 Task: Select the error option in the telemetry level.
Action: Mouse moved to (18, 684)
Screenshot: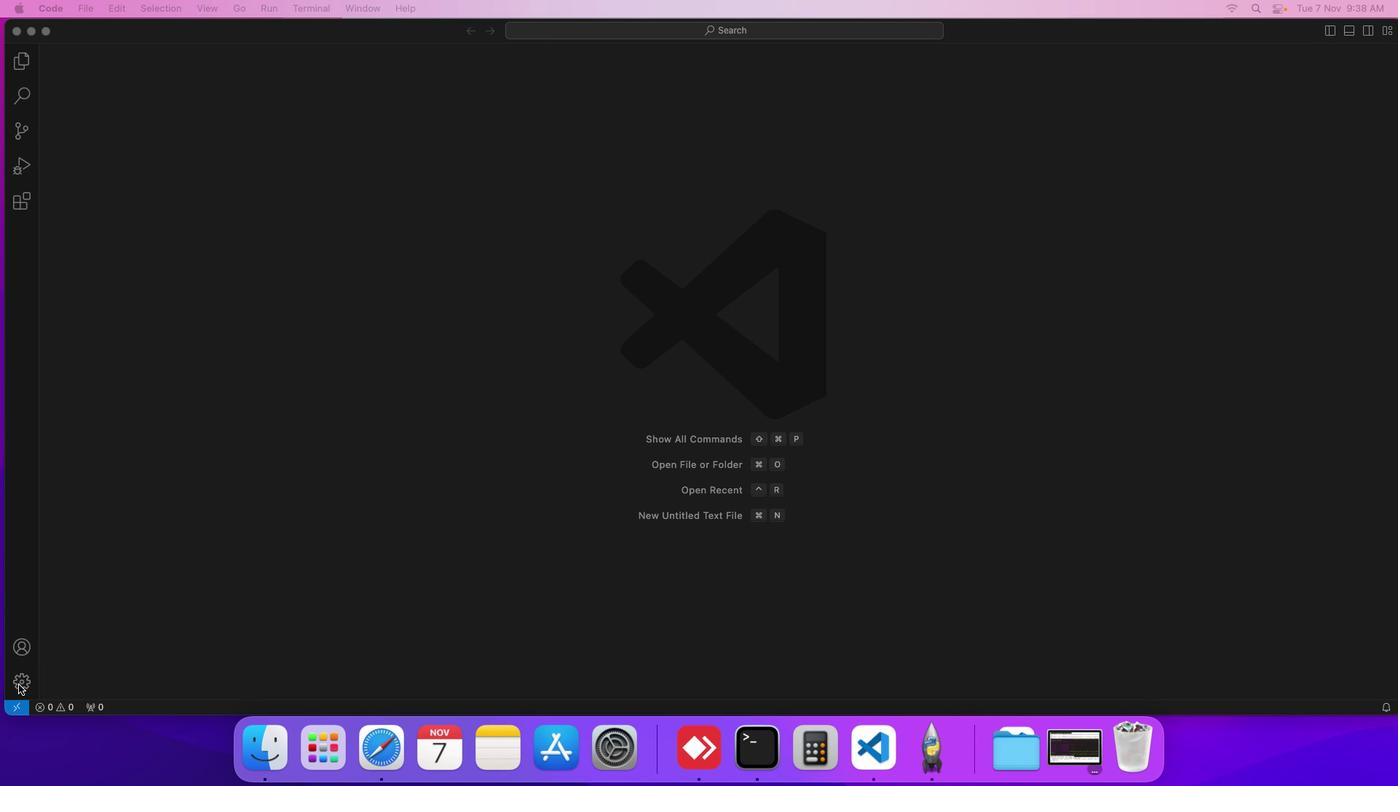
Action: Mouse pressed left at (18, 684)
Screenshot: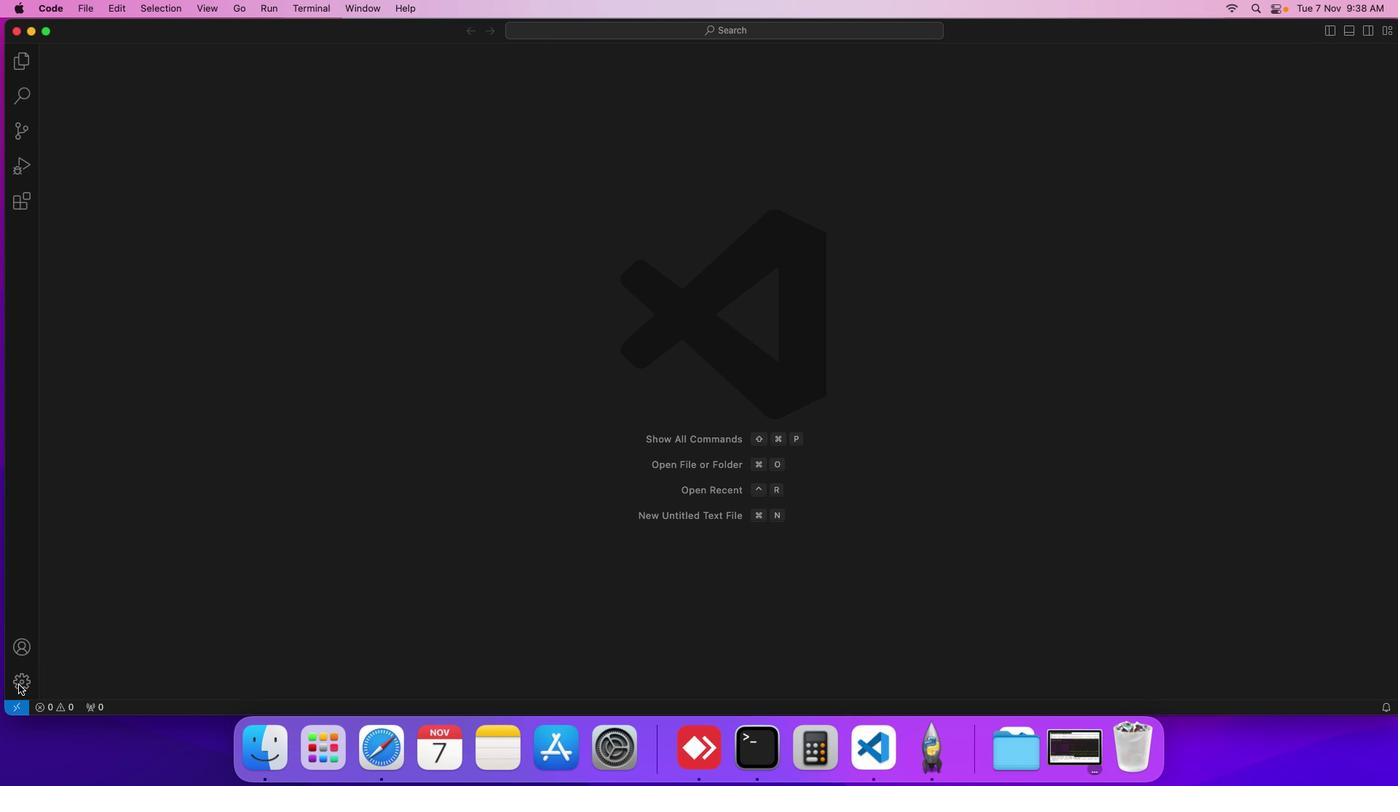 
Action: Mouse moved to (97, 571)
Screenshot: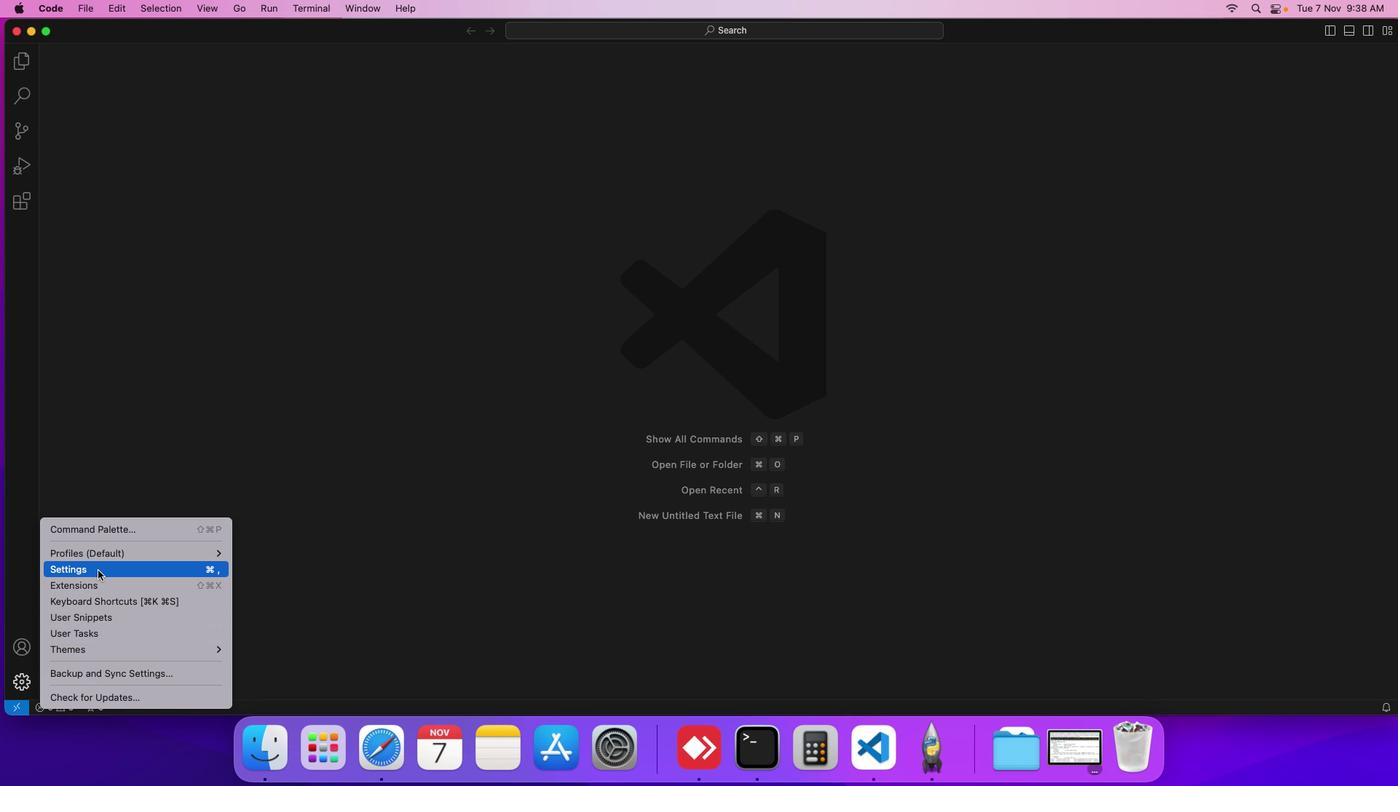 
Action: Mouse pressed left at (97, 571)
Screenshot: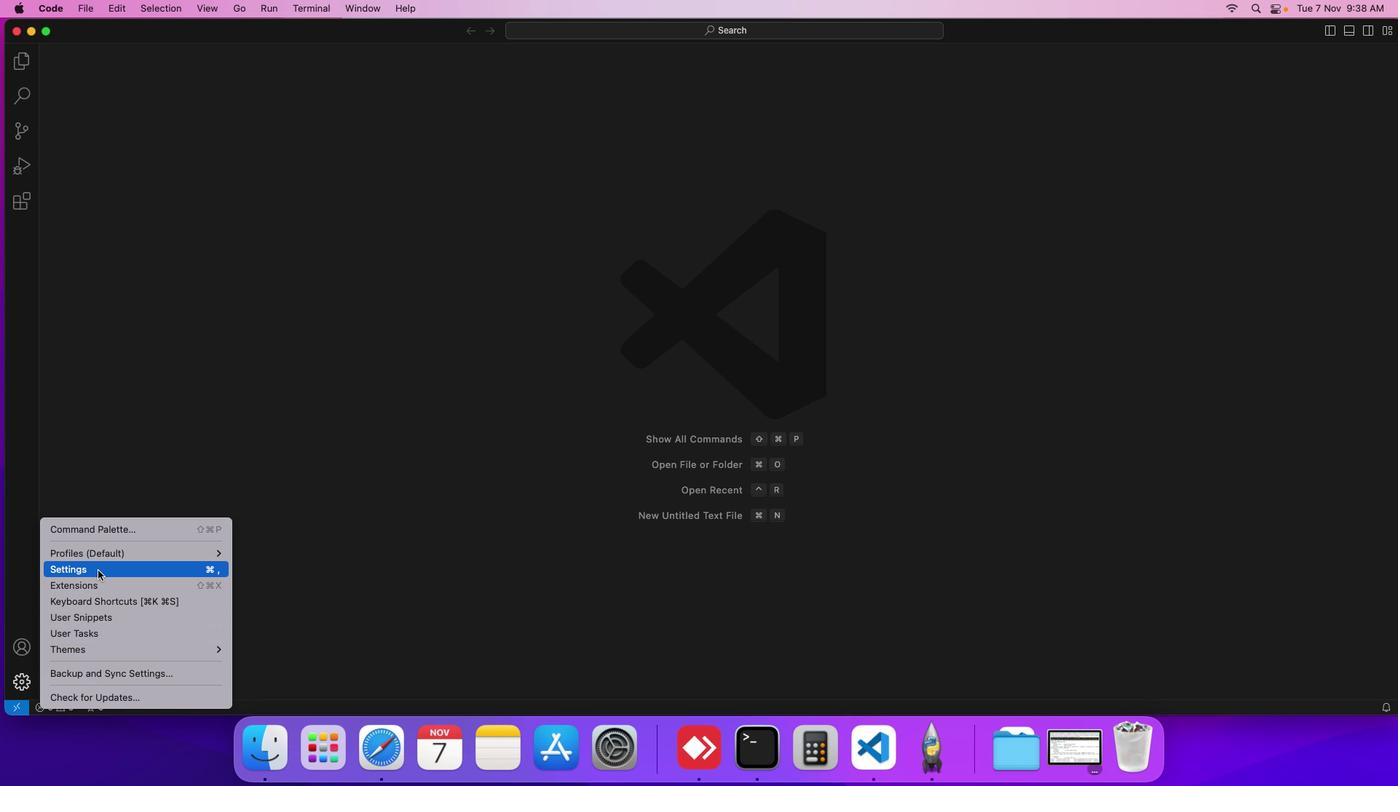 
Action: Mouse moved to (346, 228)
Screenshot: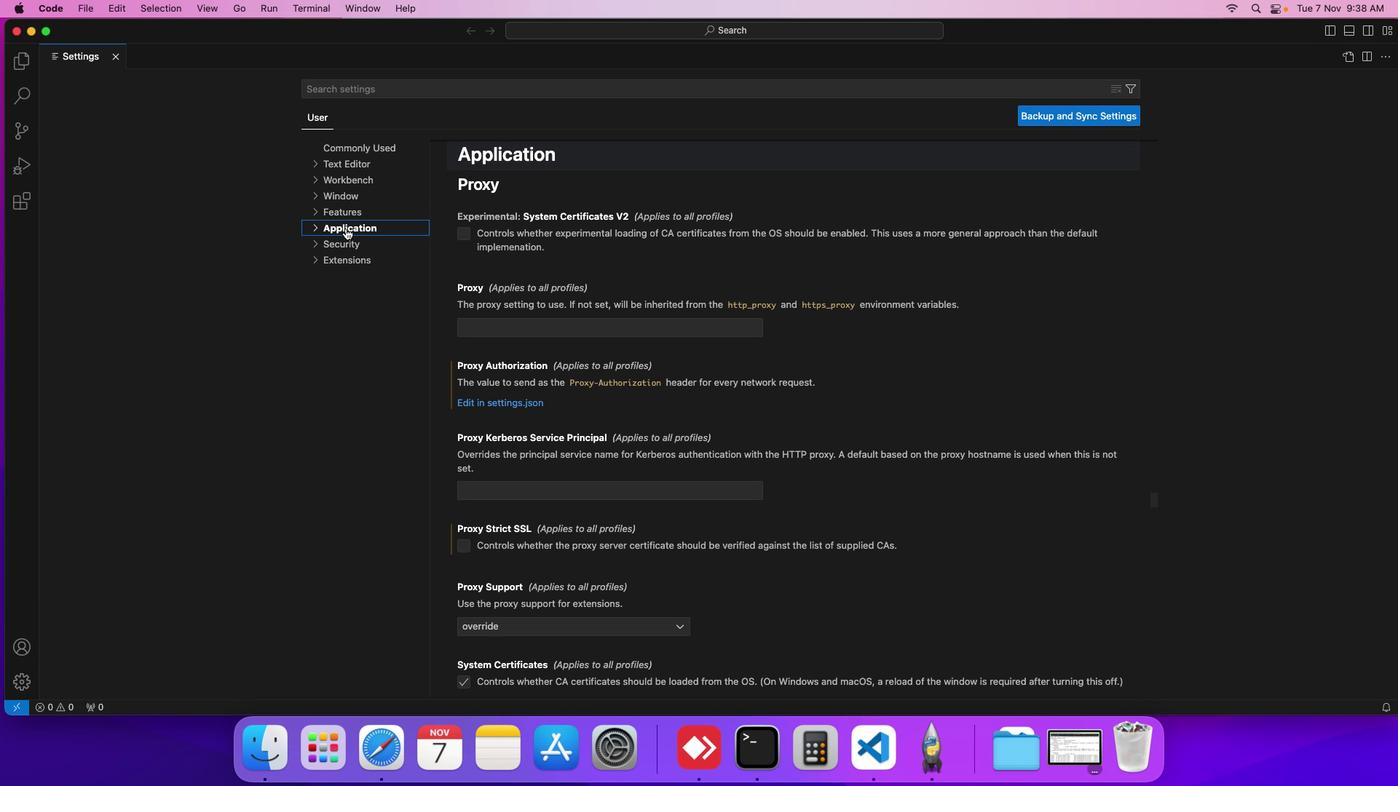 
Action: Mouse pressed left at (346, 228)
Screenshot: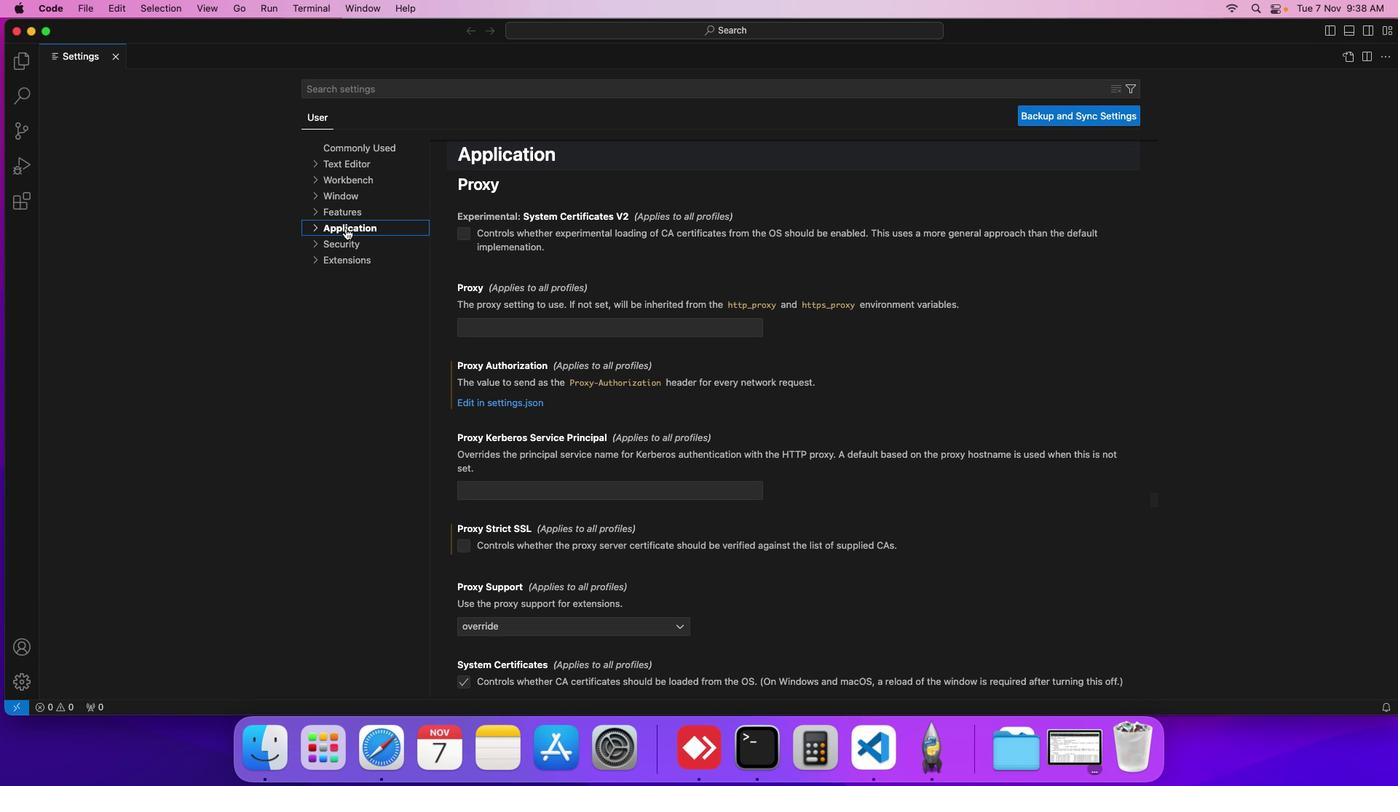 
Action: Mouse moved to (353, 273)
Screenshot: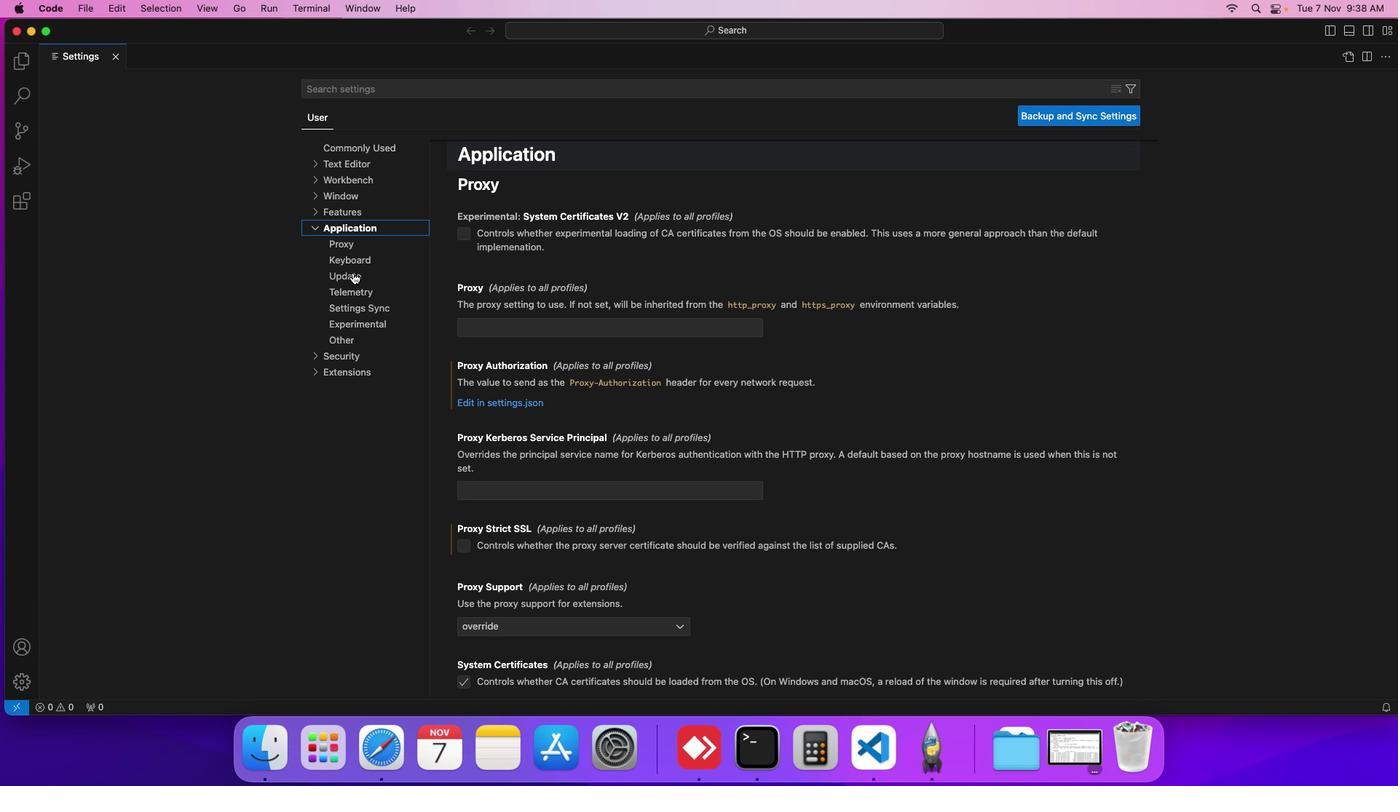 
Action: Mouse pressed left at (353, 273)
Screenshot: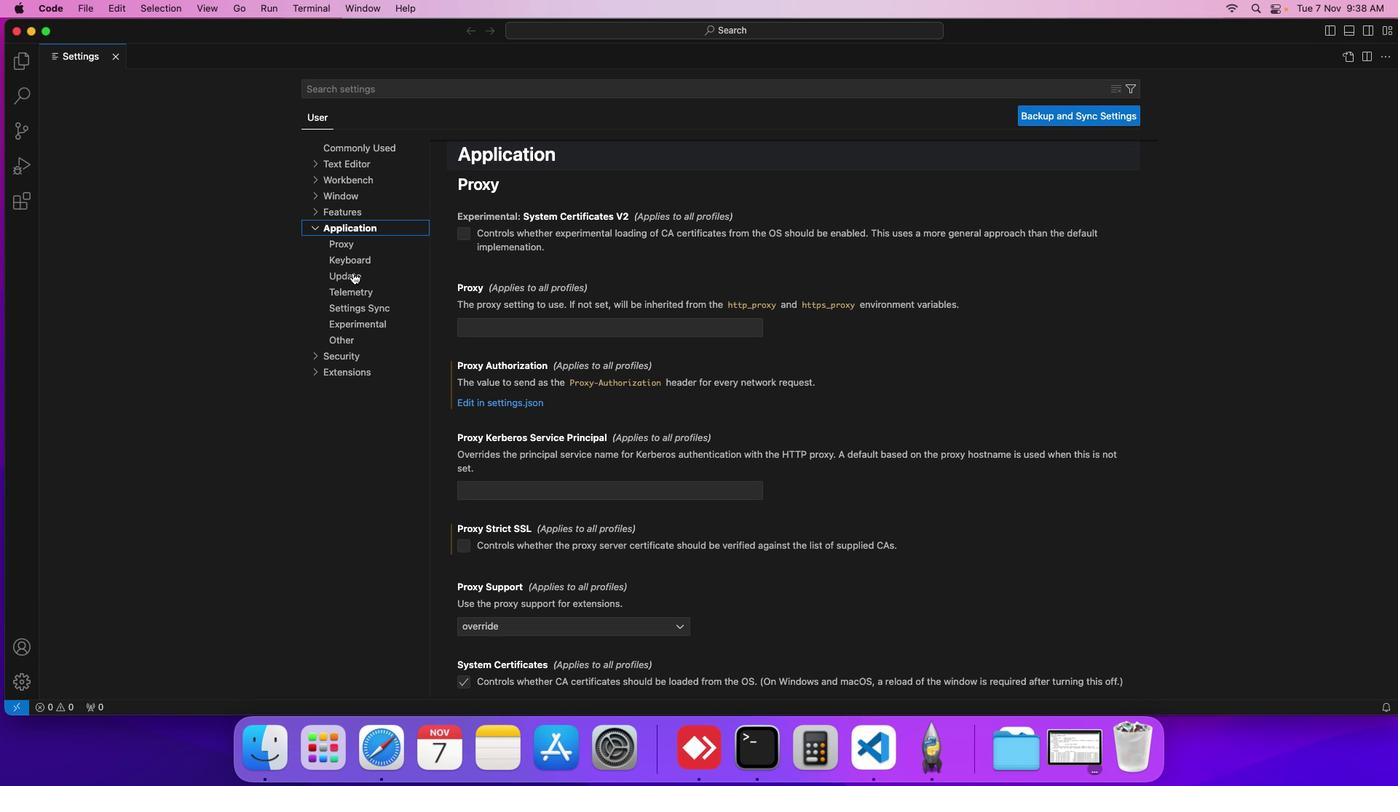 
Action: Mouse moved to (483, 348)
Screenshot: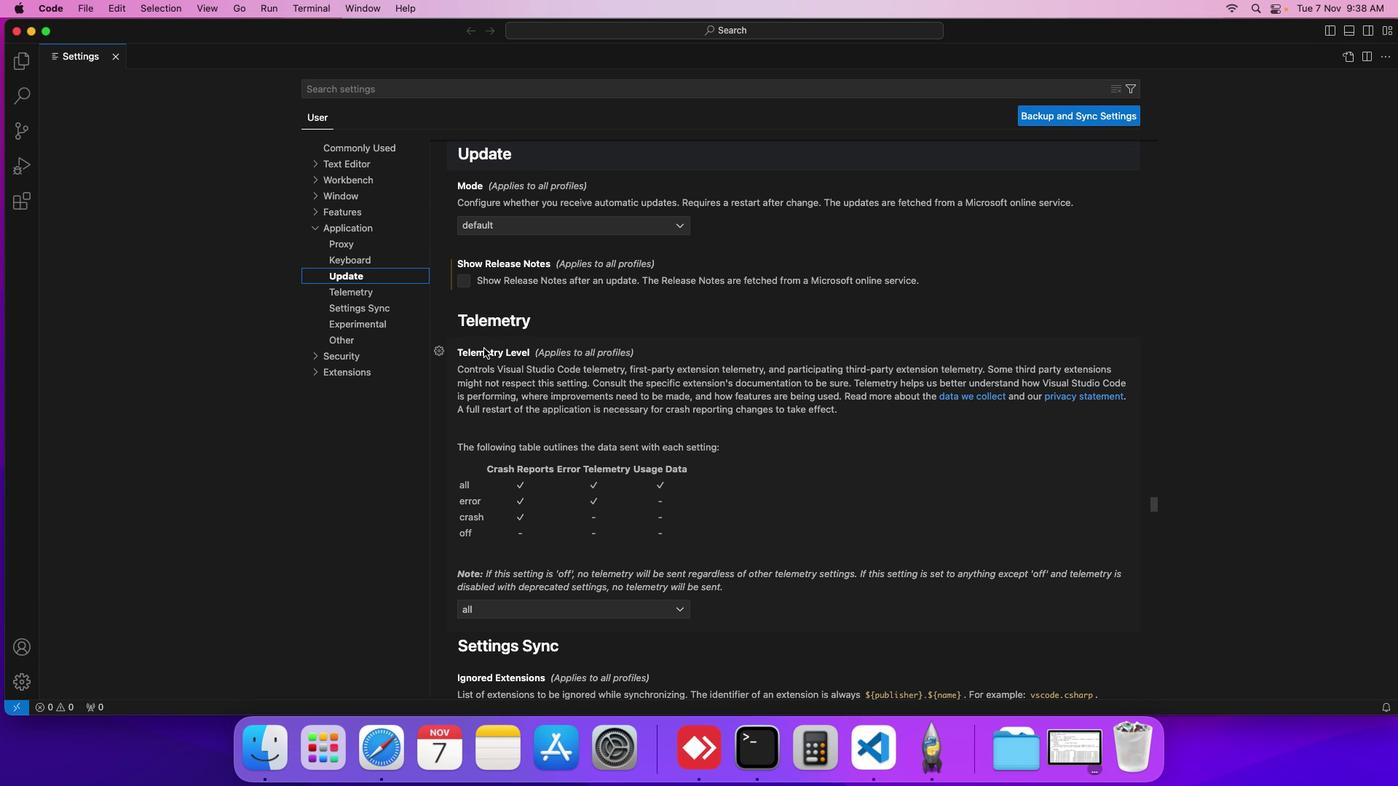 
Action: Mouse scrolled (483, 348) with delta (0, 0)
Screenshot: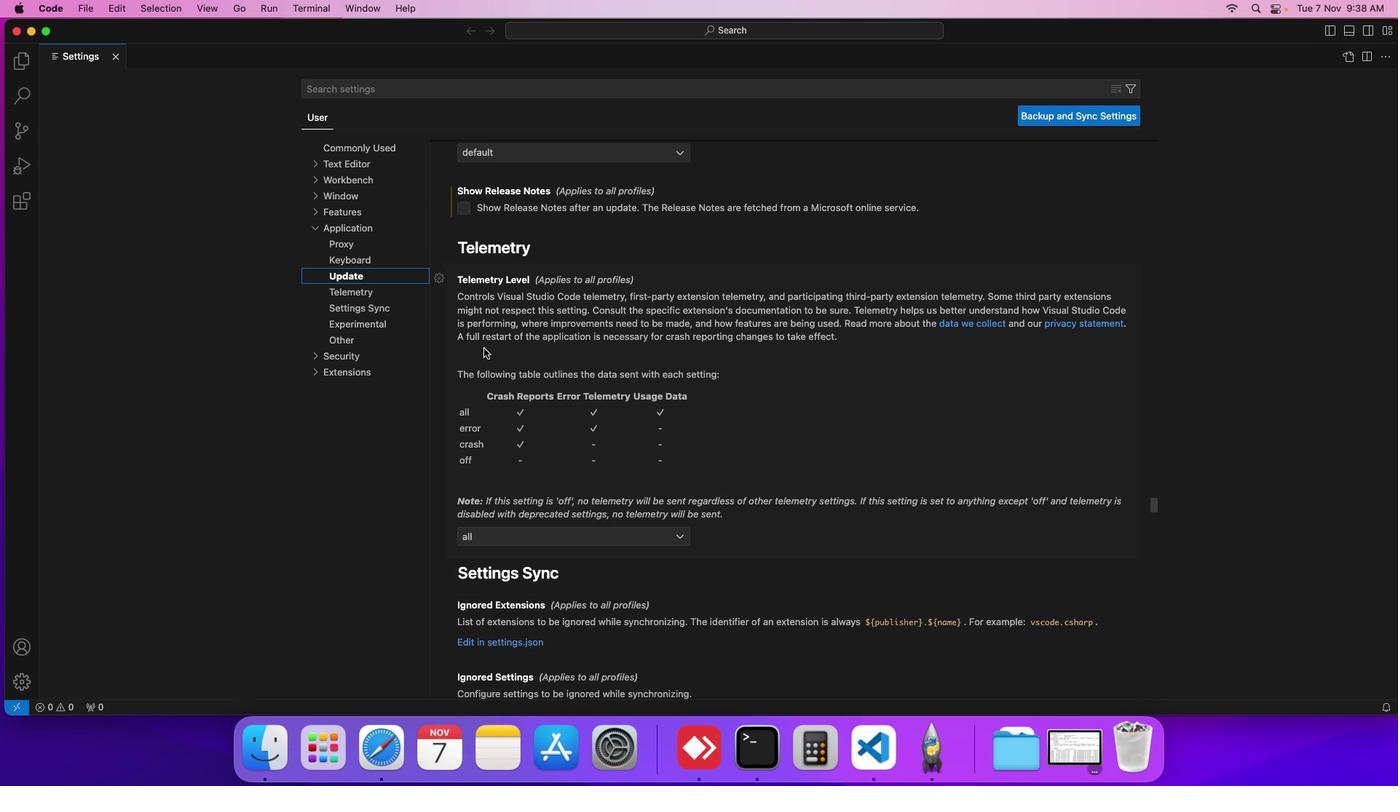 
Action: Mouse scrolled (483, 348) with delta (0, 0)
Screenshot: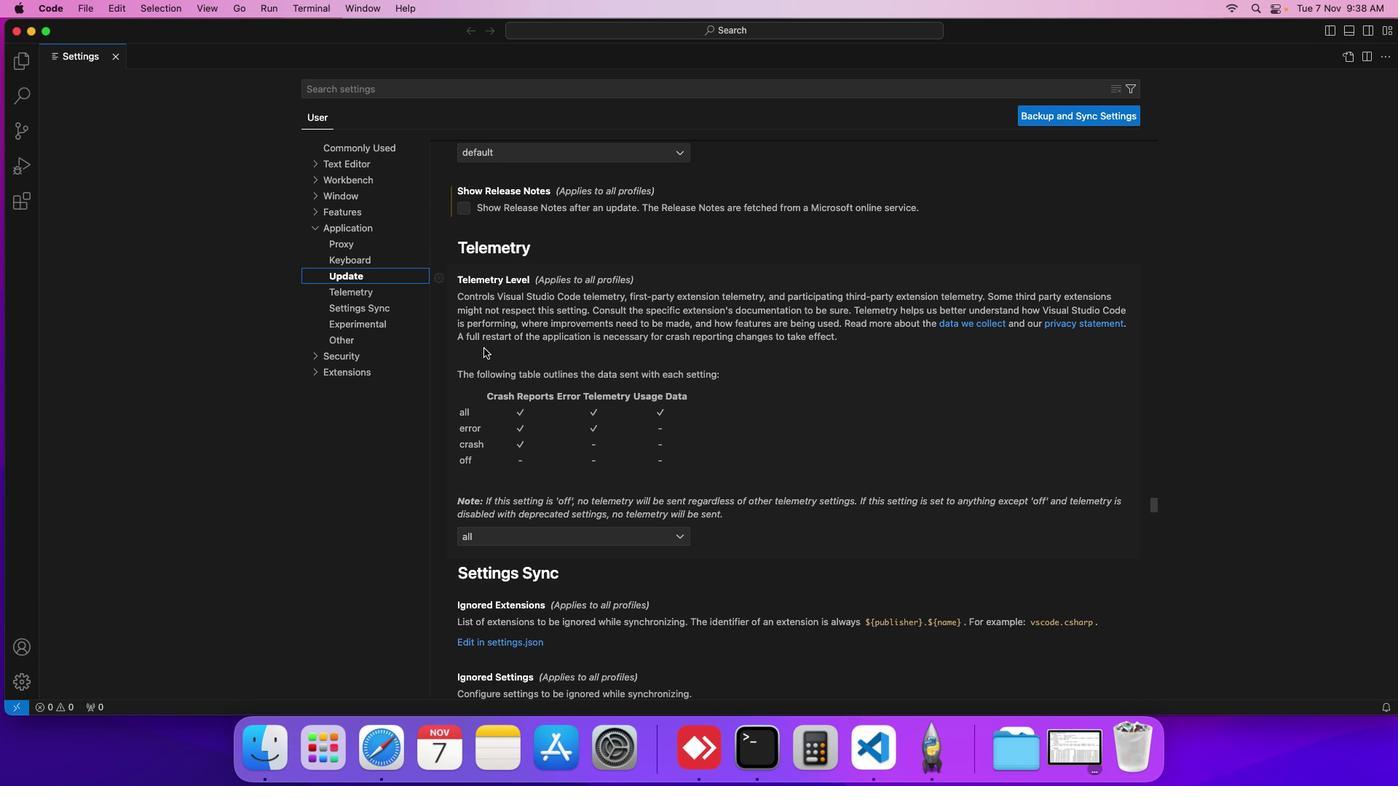 
Action: Mouse moved to (552, 532)
Screenshot: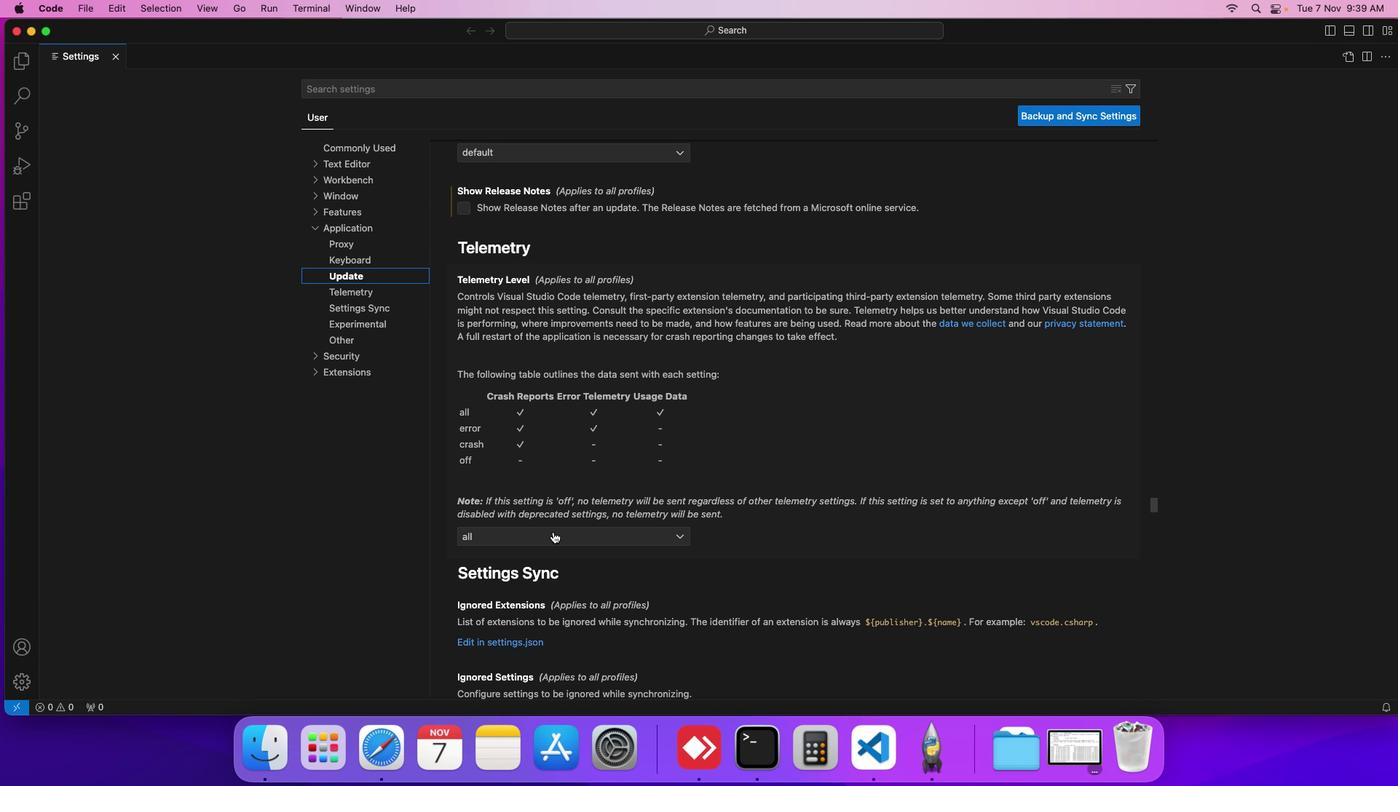 
Action: Mouse pressed left at (552, 532)
Screenshot: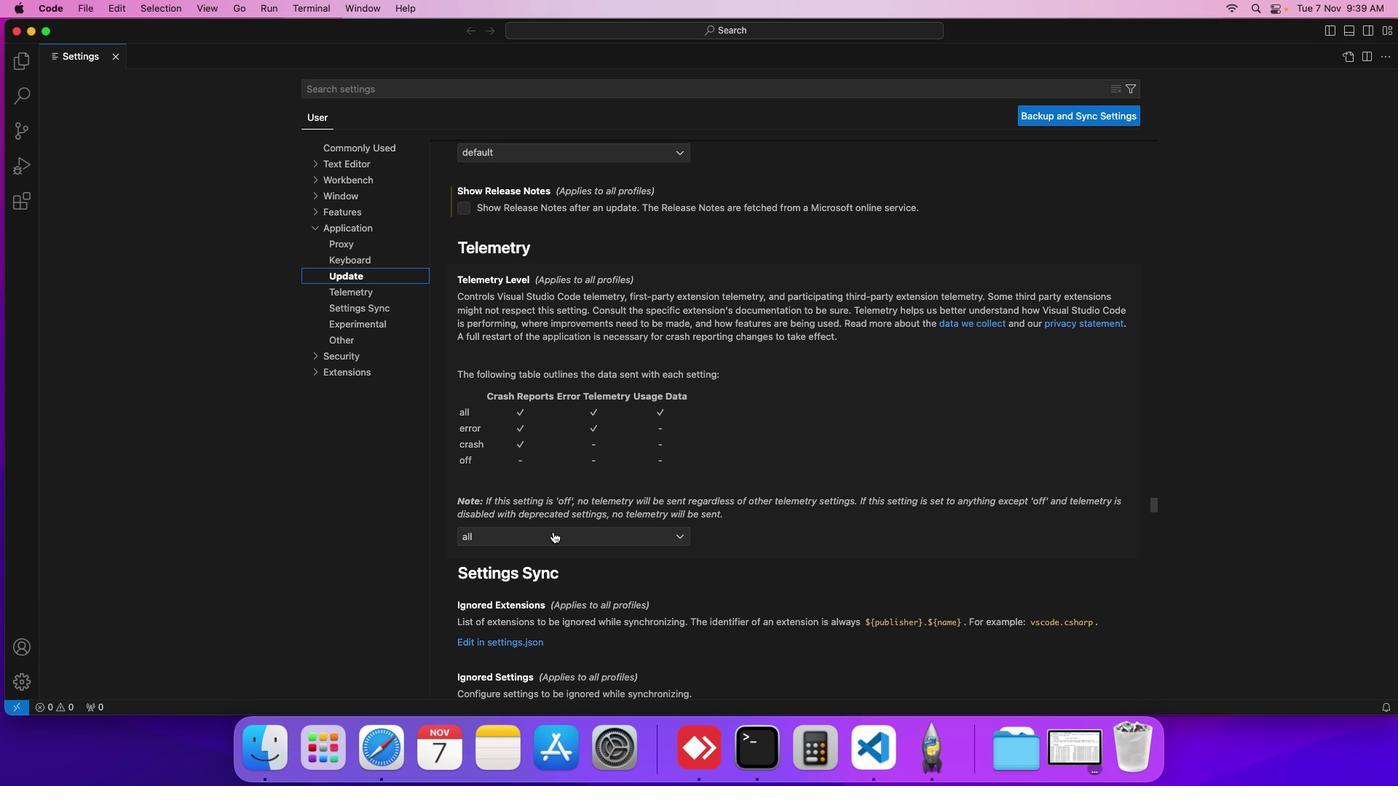 
Action: Mouse moved to (543, 566)
Screenshot: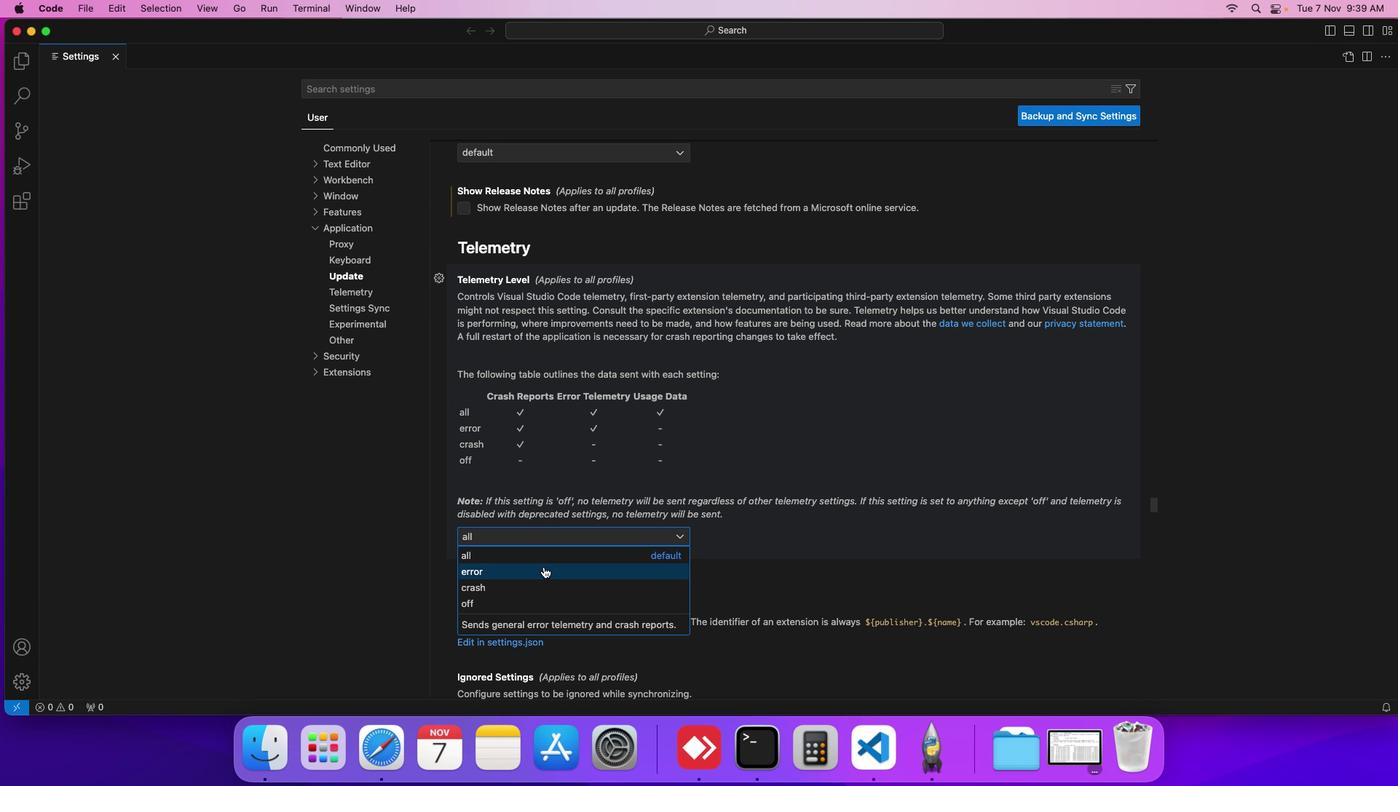 
Action: Mouse pressed left at (543, 566)
Screenshot: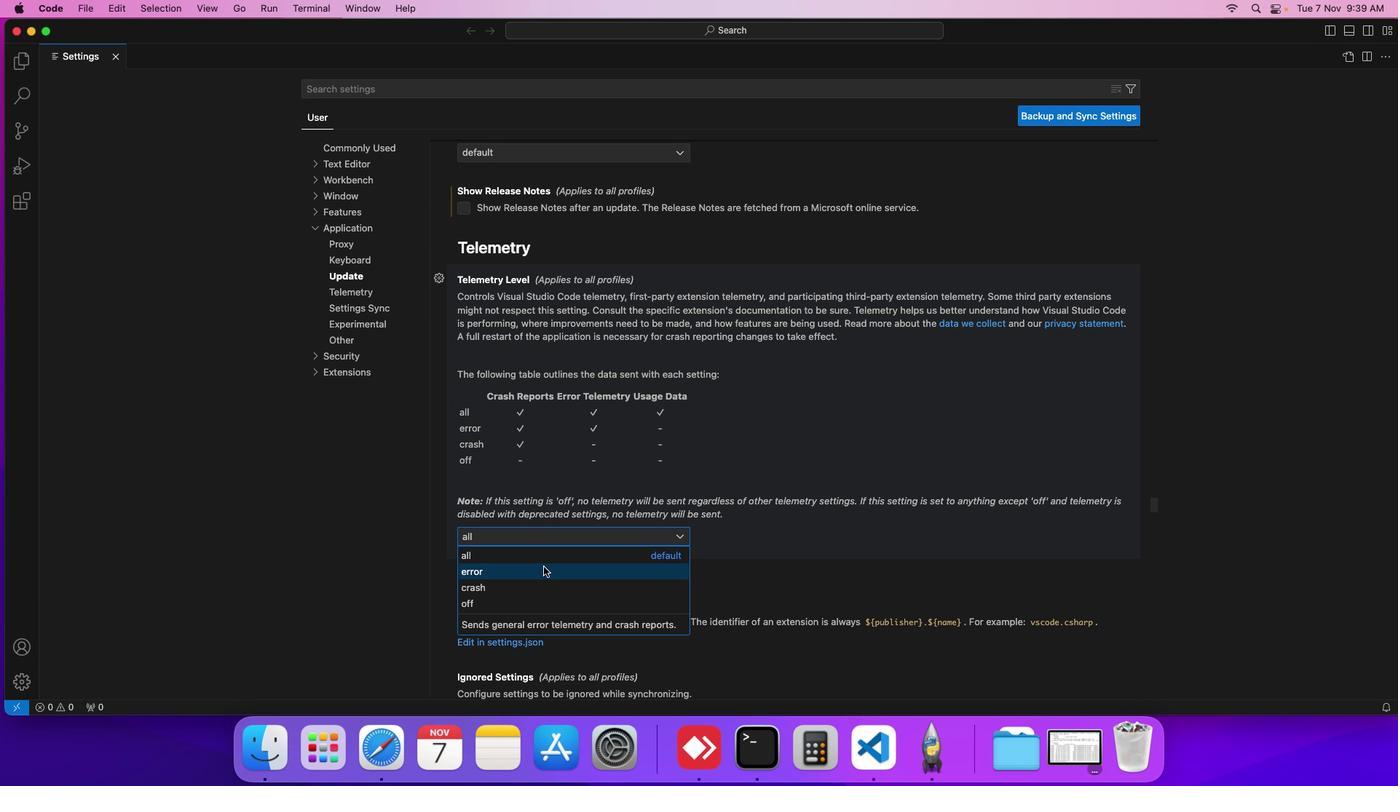 
